 Task: Create a due date automation trigger when advanced on, the moment a card is due add dates not due next week.
Action: Mouse moved to (983, 284)
Screenshot: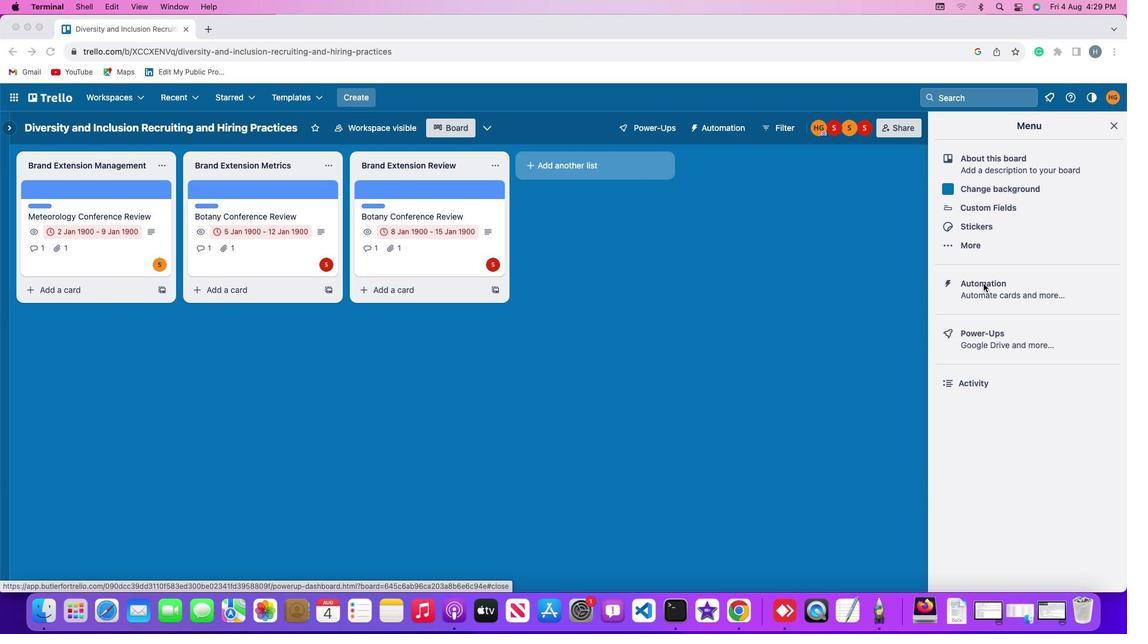 
Action: Mouse pressed left at (983, 284)
Screenshot: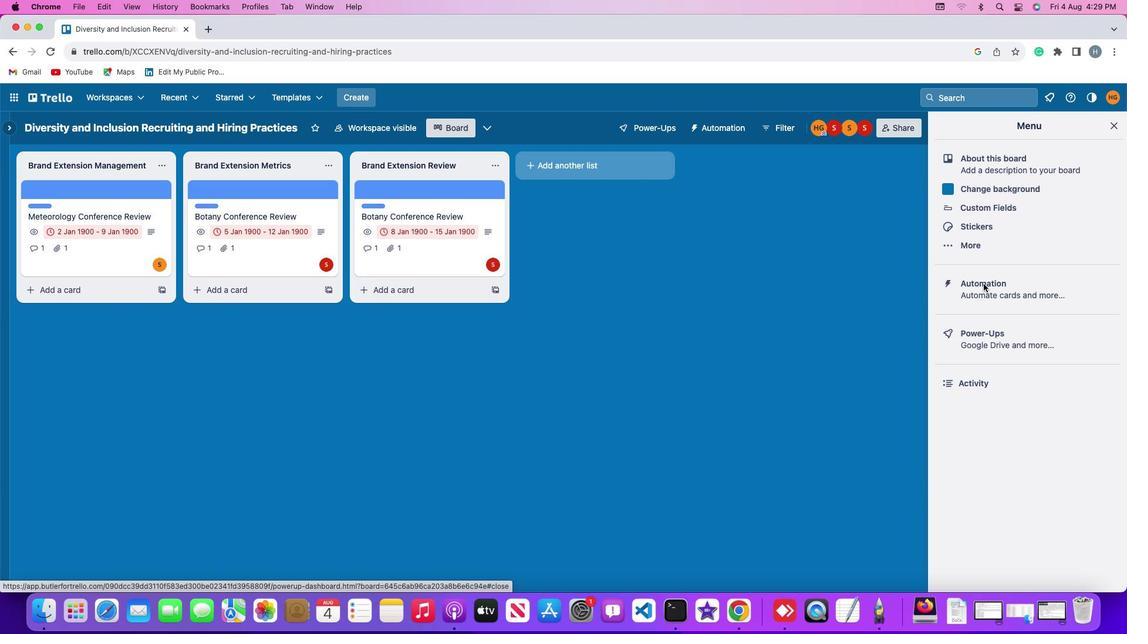 
Action: Mouse pressed left at (983, 284)
Screenshot: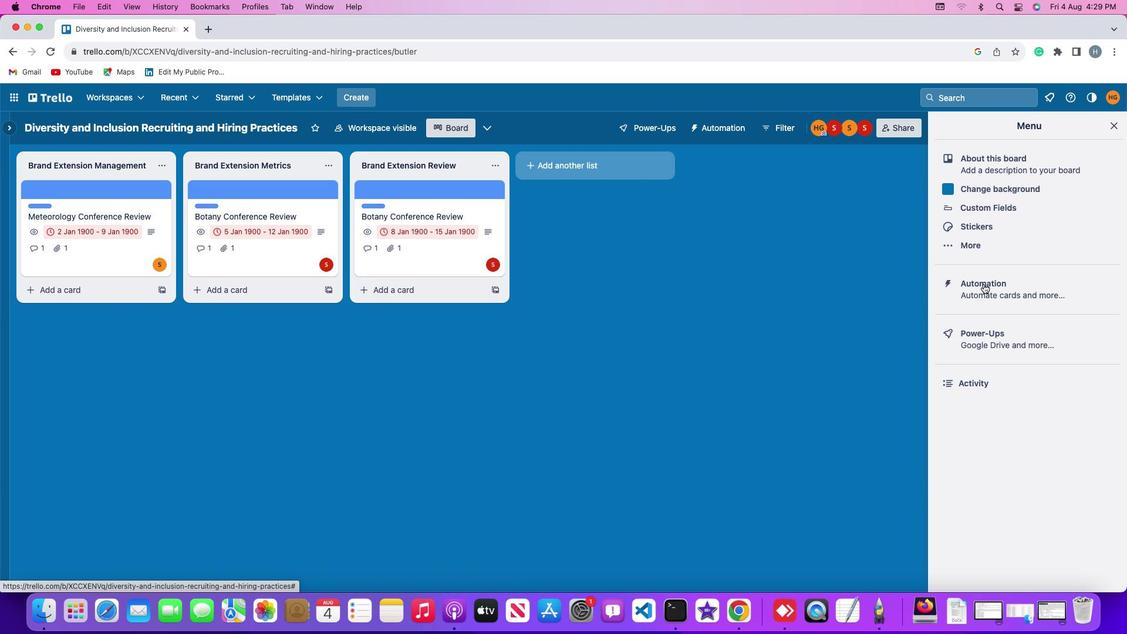 
Action: Mouse moved to (63, 277)
Screenshot: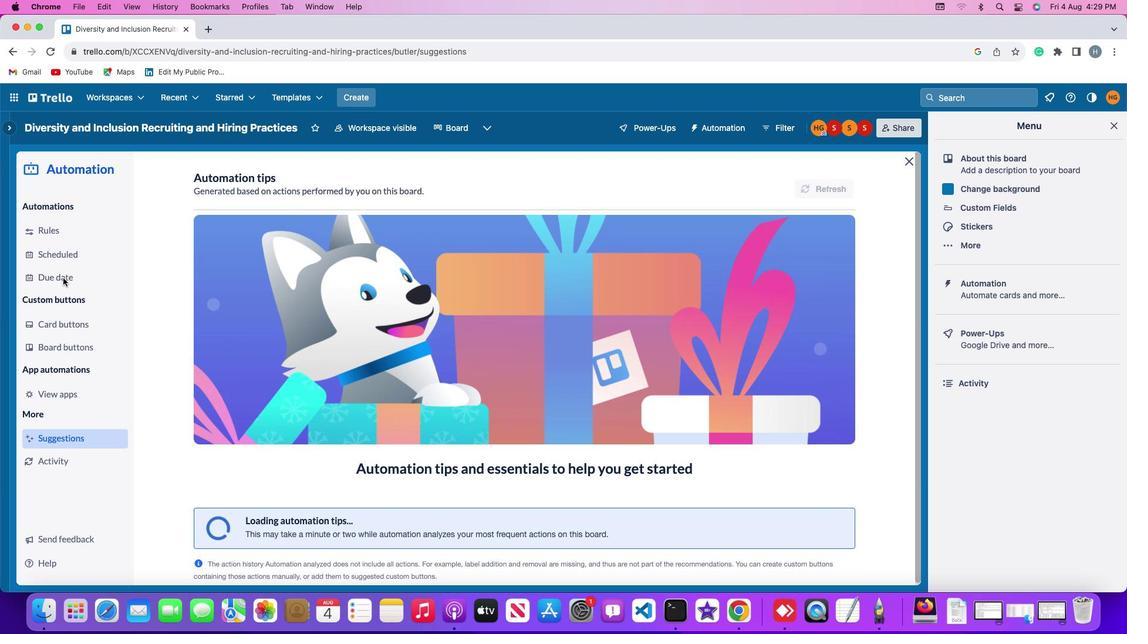 
Action: Mouse pressed left at (63, 277)
Screenshot: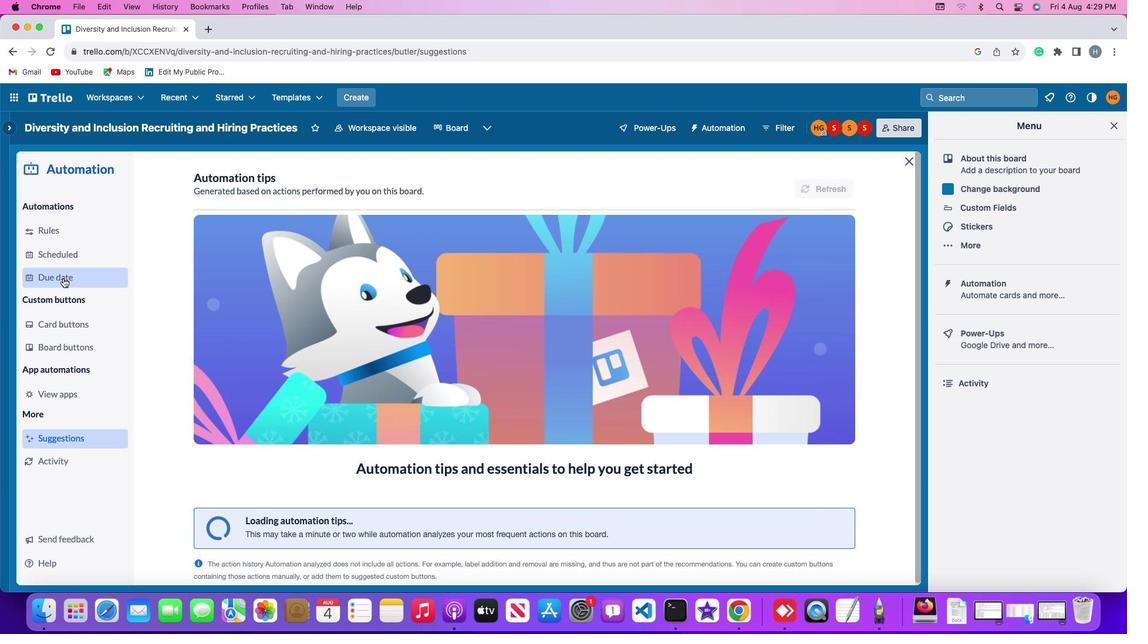 
Action: Mouse moved to (804, 180)
Screenshot: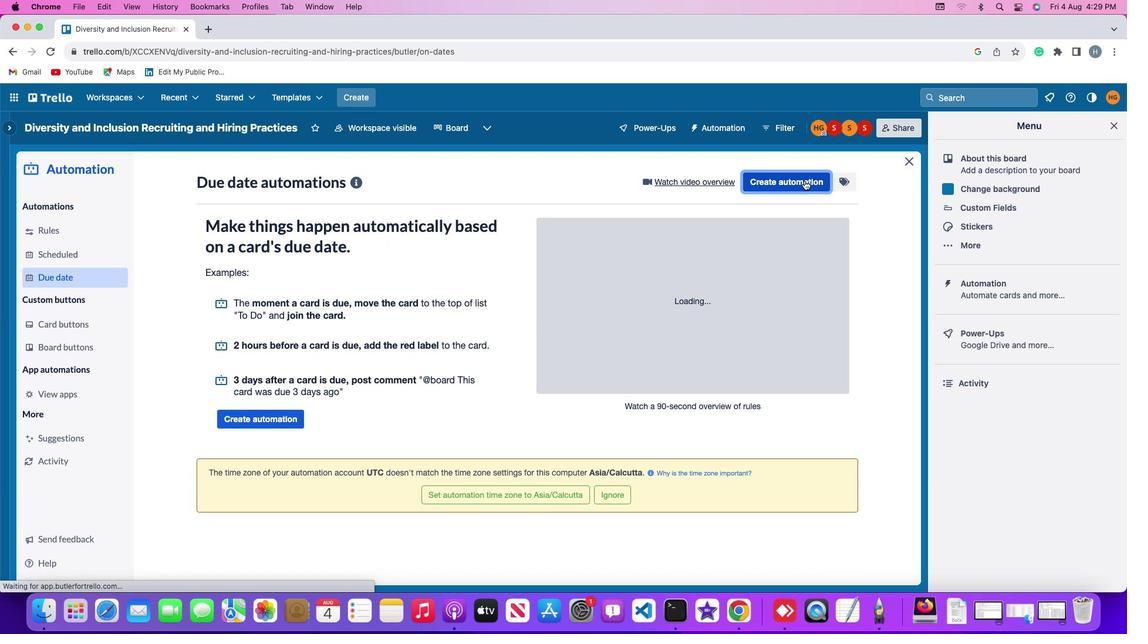 
Action: Mouse pressed left at (804, 180)
Screenshot: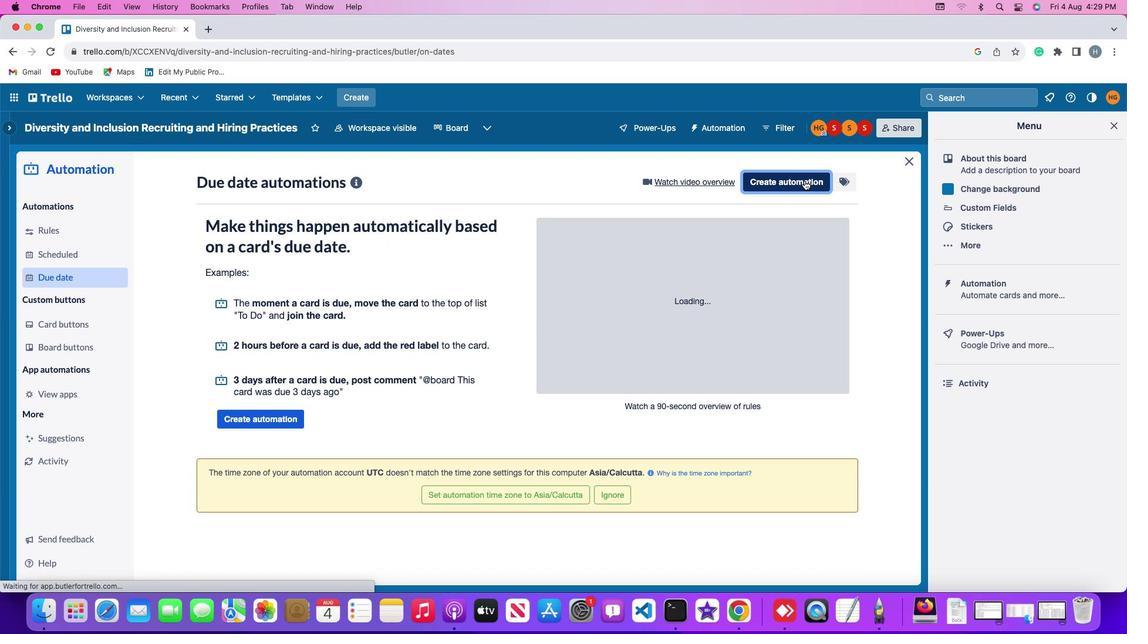 
Action: Mouse moved to (543, 294)
Screenshot: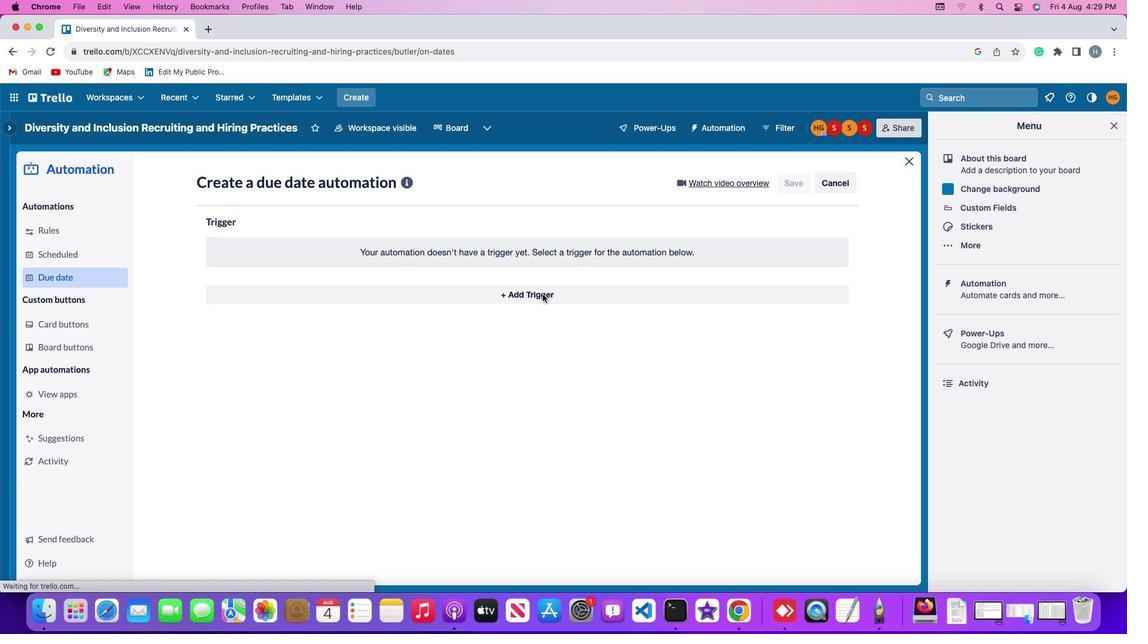 
Action: Mouse pressed left at (543, 294)
Screenshot: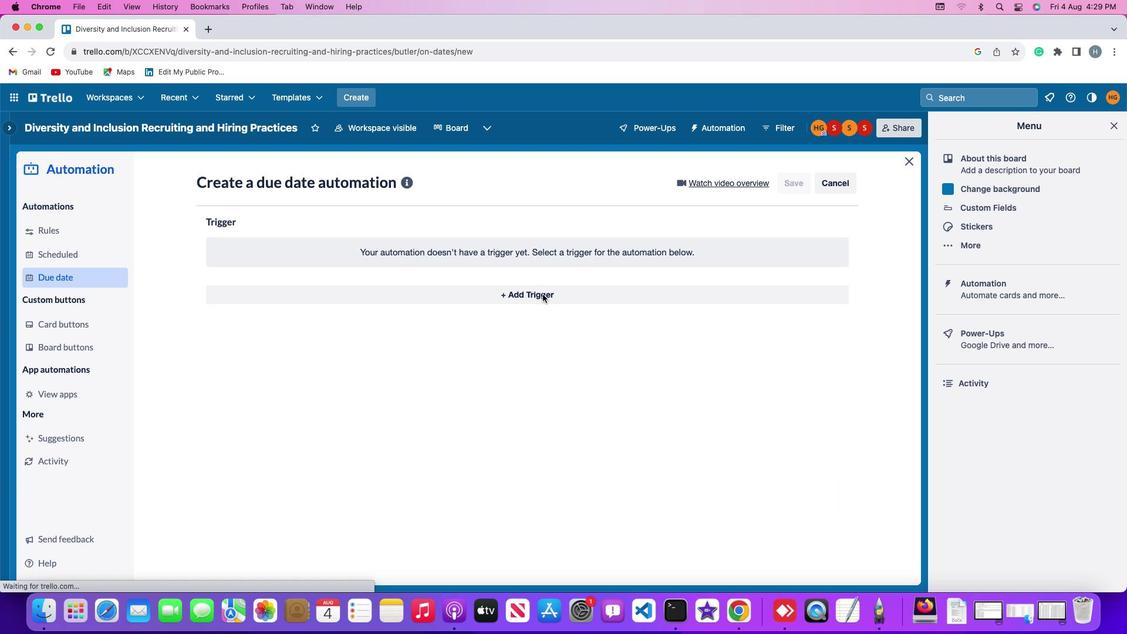 
Action: Mouse moved to (239, 439)
Screenshot: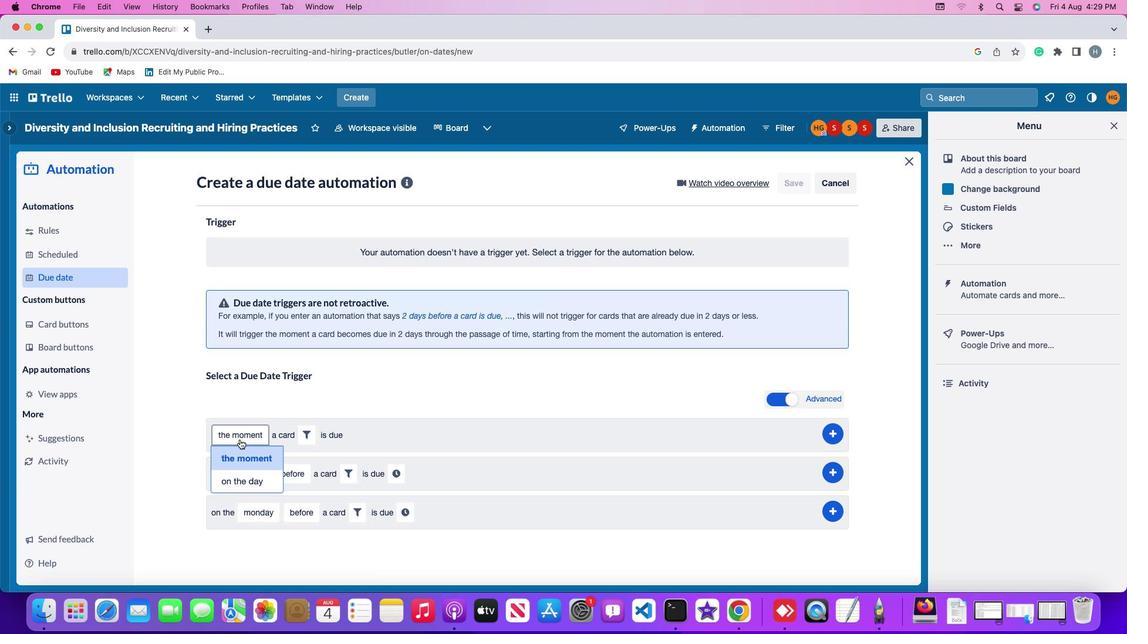 
Action: Mouse pressed left at (239, 439)
Screenshot: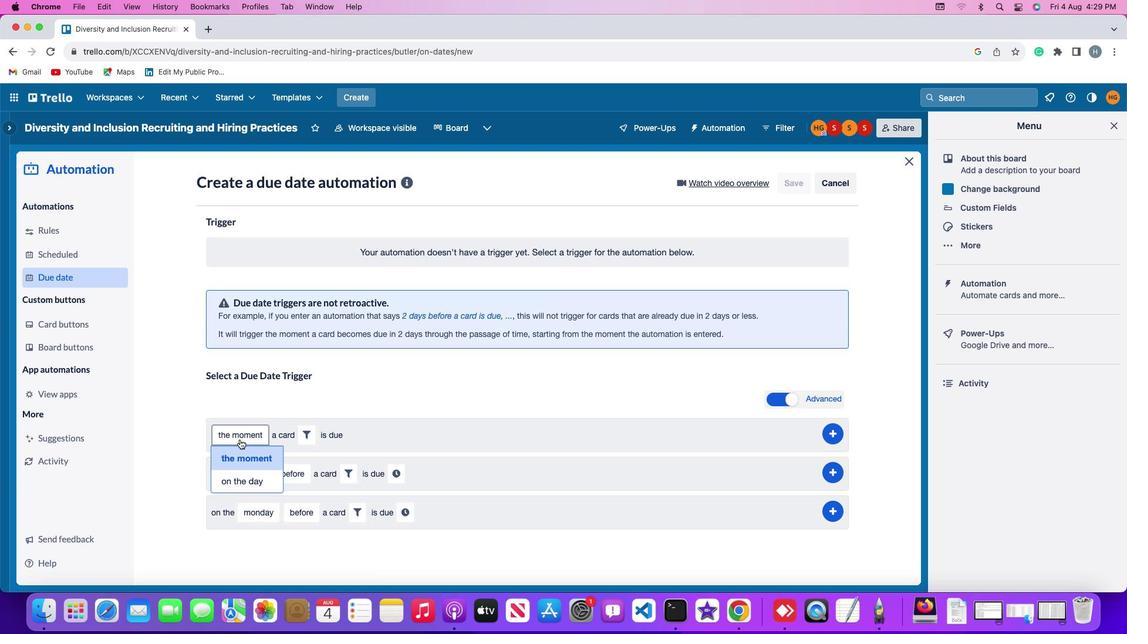 
Action: Mouse moved to (247, 457)
Screenshot: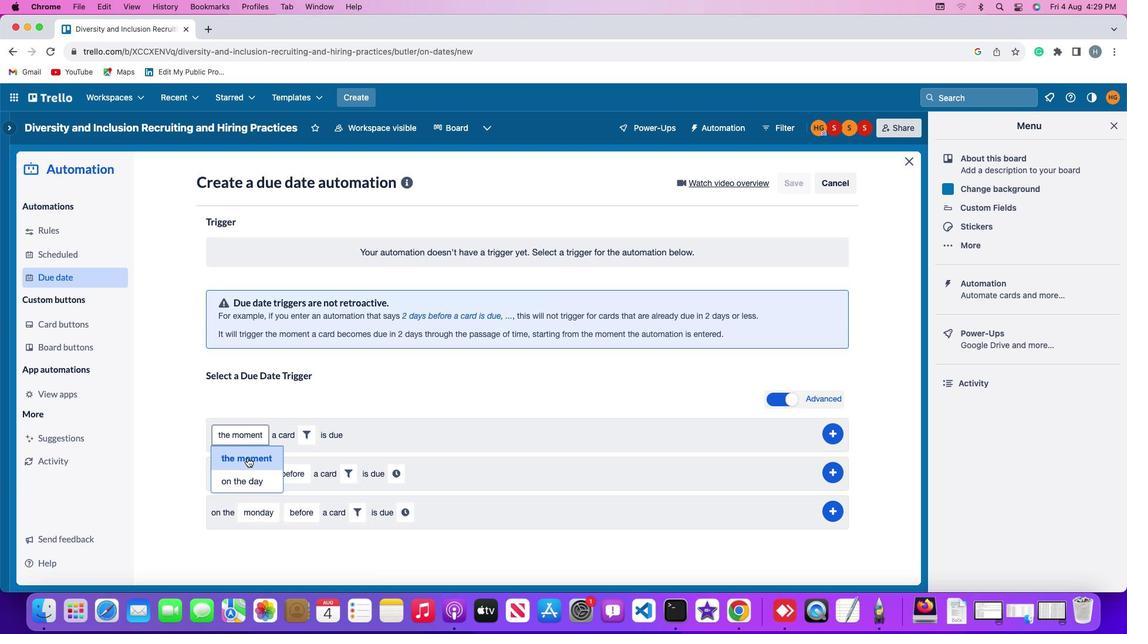 
Action: Mouse pressed left at (247, 457)
Screenshot: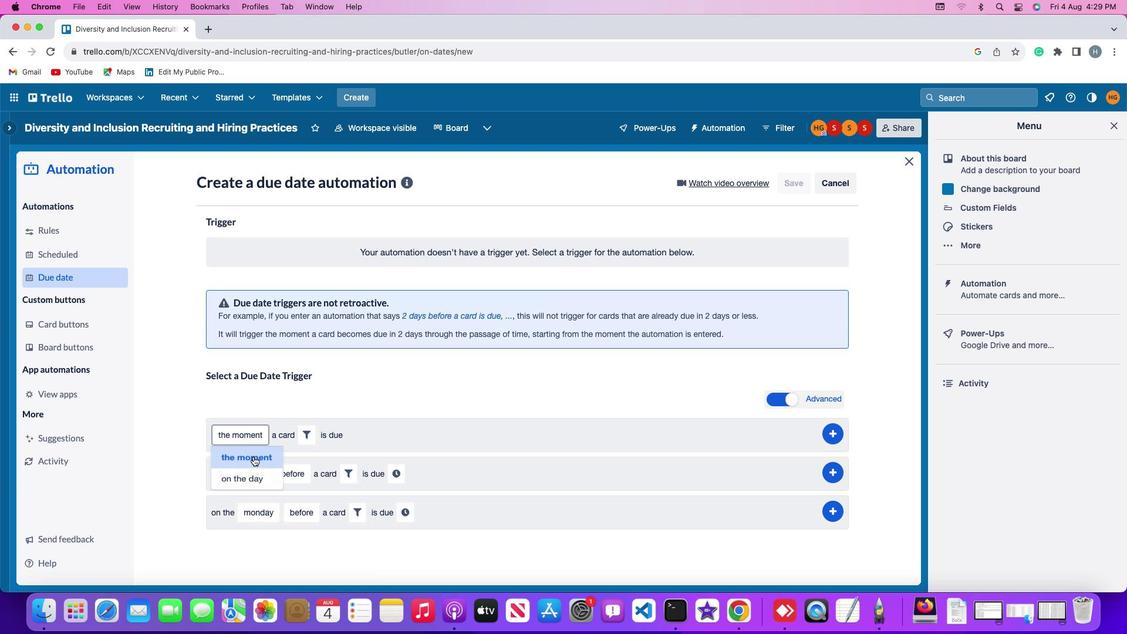 
Action: Mouse moved to (308, 433)
Screenshot: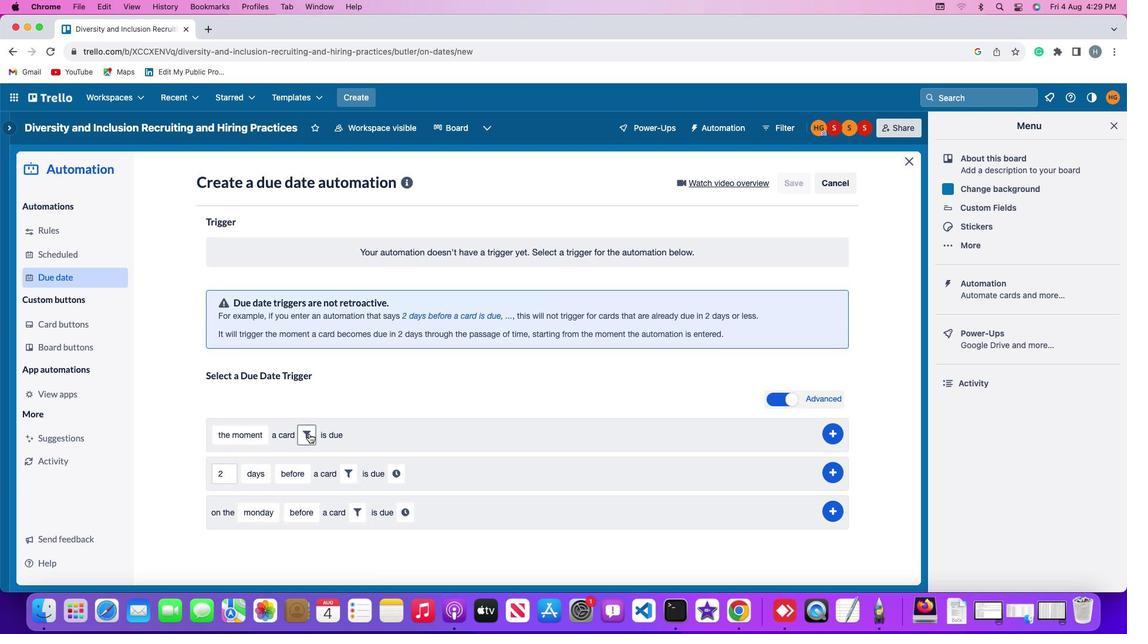 
Action: Mouse pressed left at (308, 433)
Screenshot: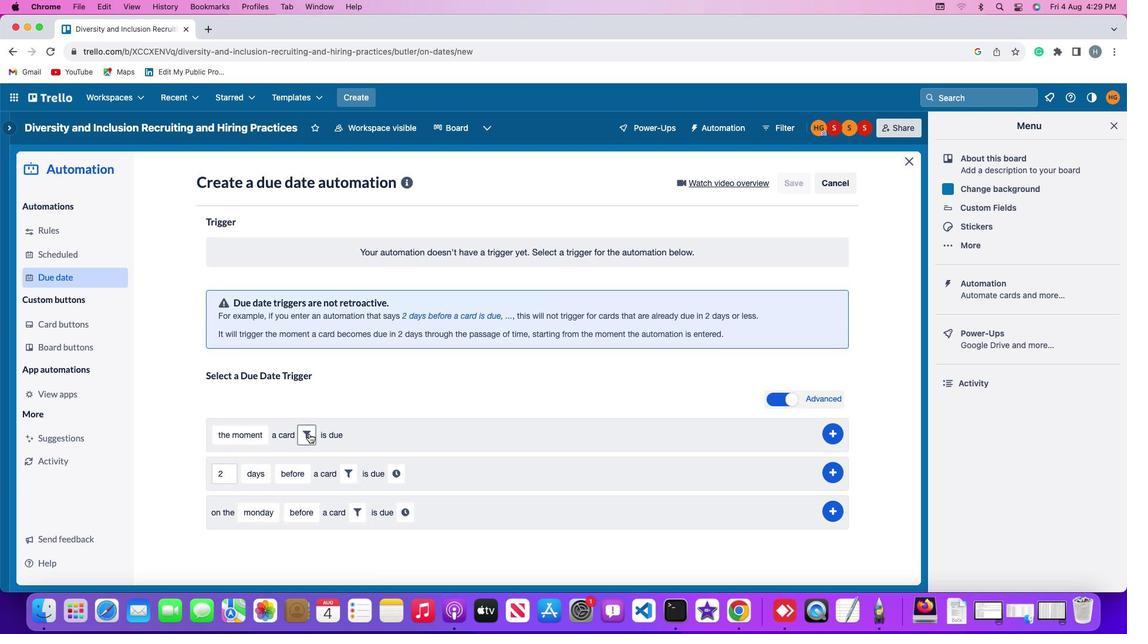 
Action: Mouse moved to (364, 465)
Screenshot: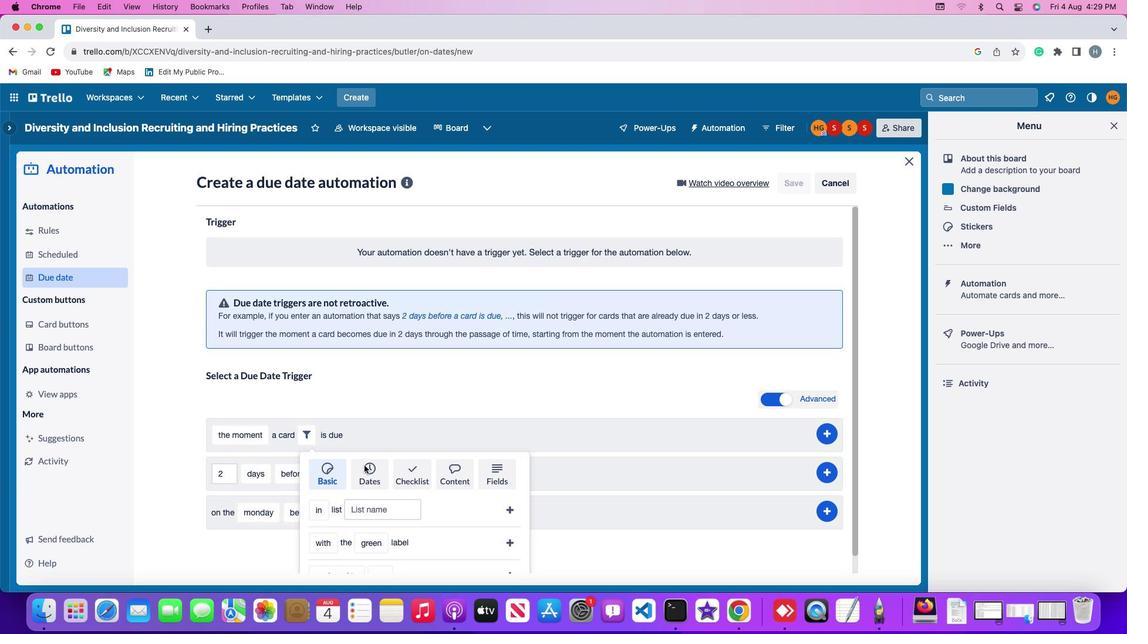 
Action: Mouse pressed left at (364, 465)
Screenshot: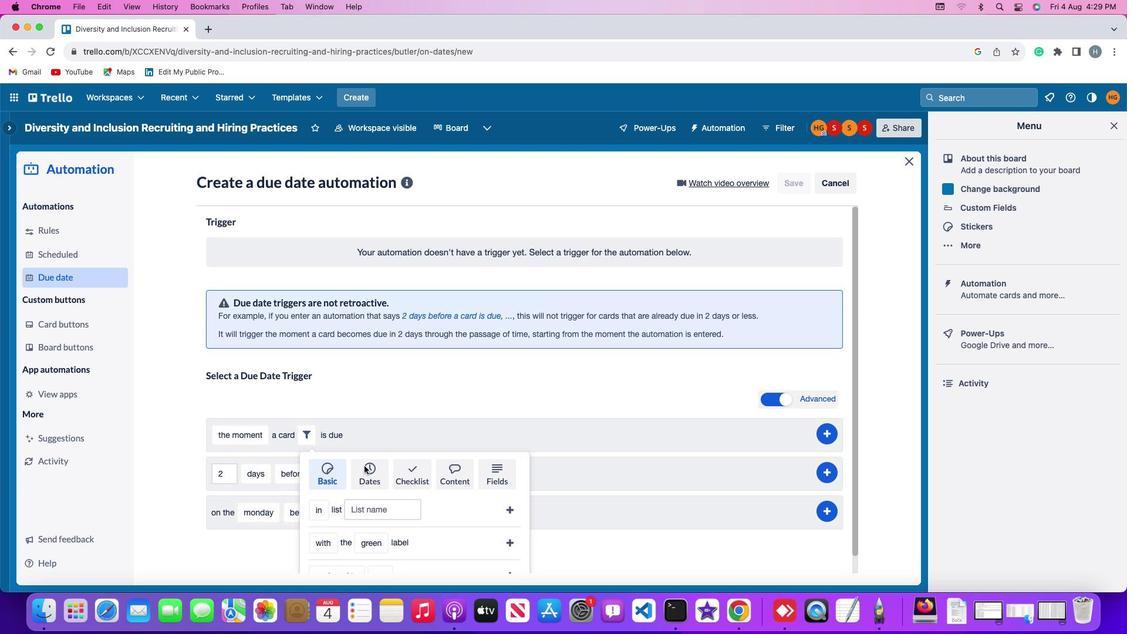 
Action: Mouse moved to (369, 462)
Screenshot: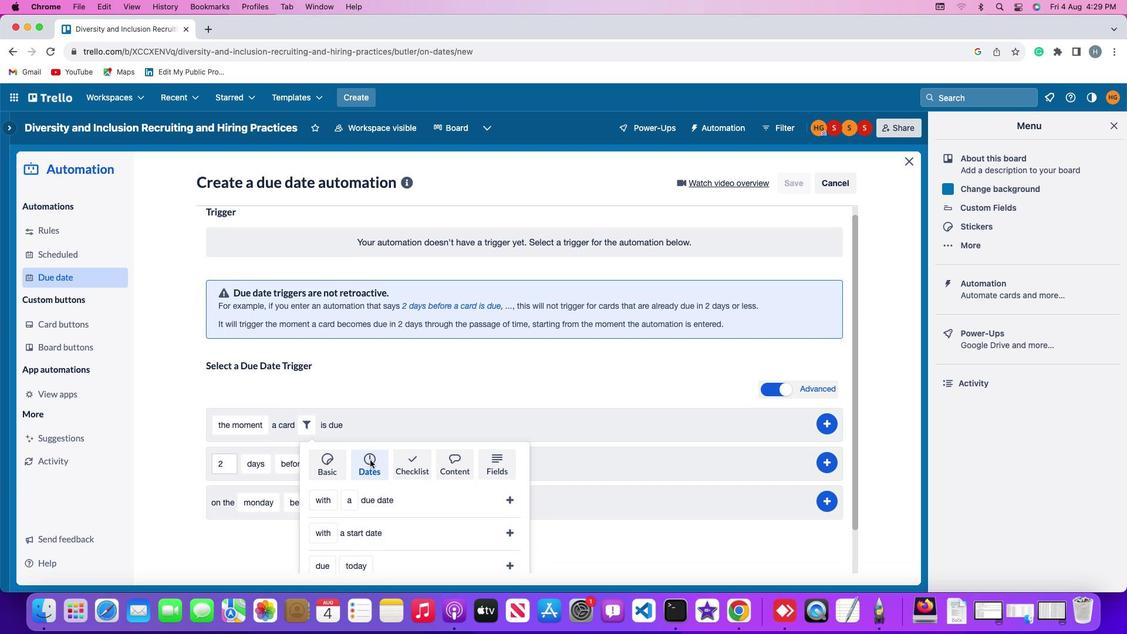 
Action: Mouse scrolled (369, 462) with delta (0, 0)
Screenshot: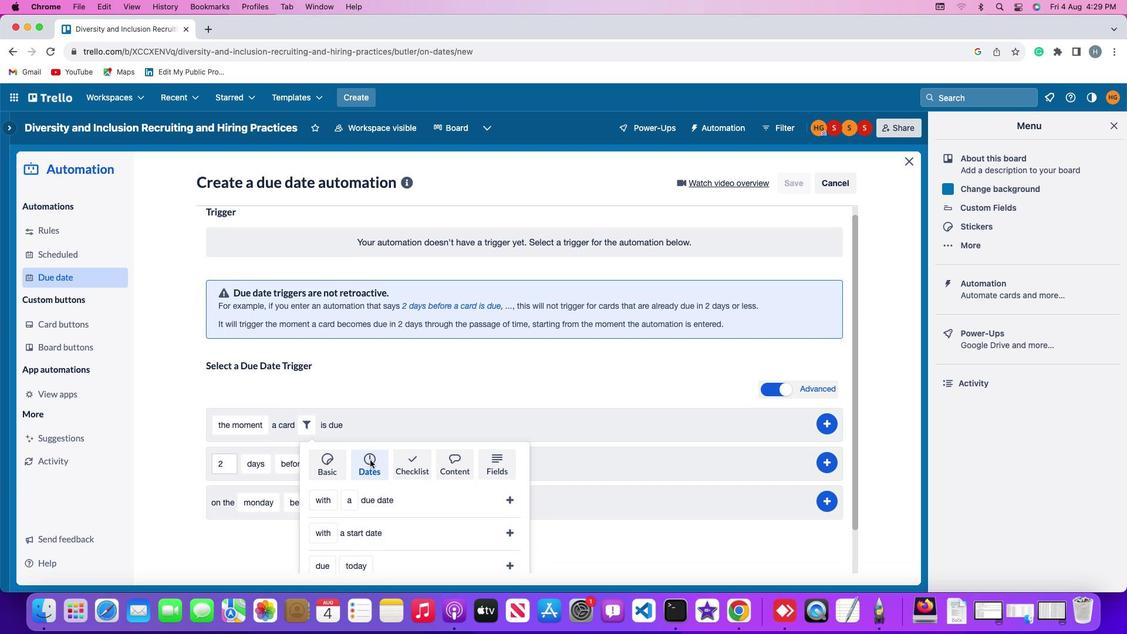
Action: Mouse moved to (369, 462)
Screenshot: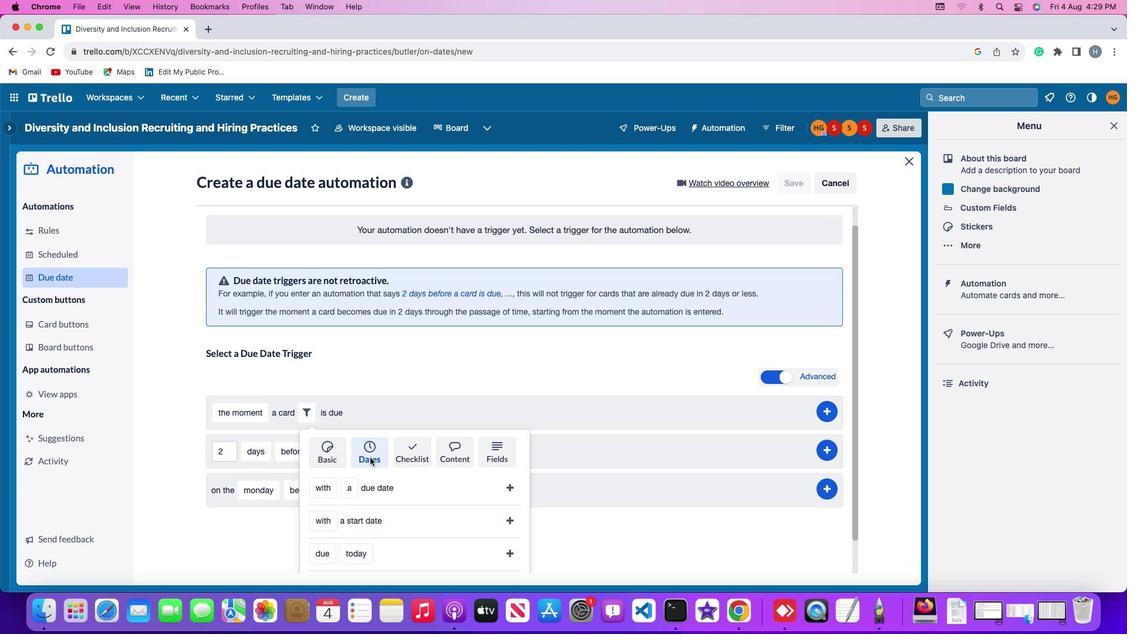 
Action: Mouse scrolled (369, 462) with delta (0, 0)
Screenshot: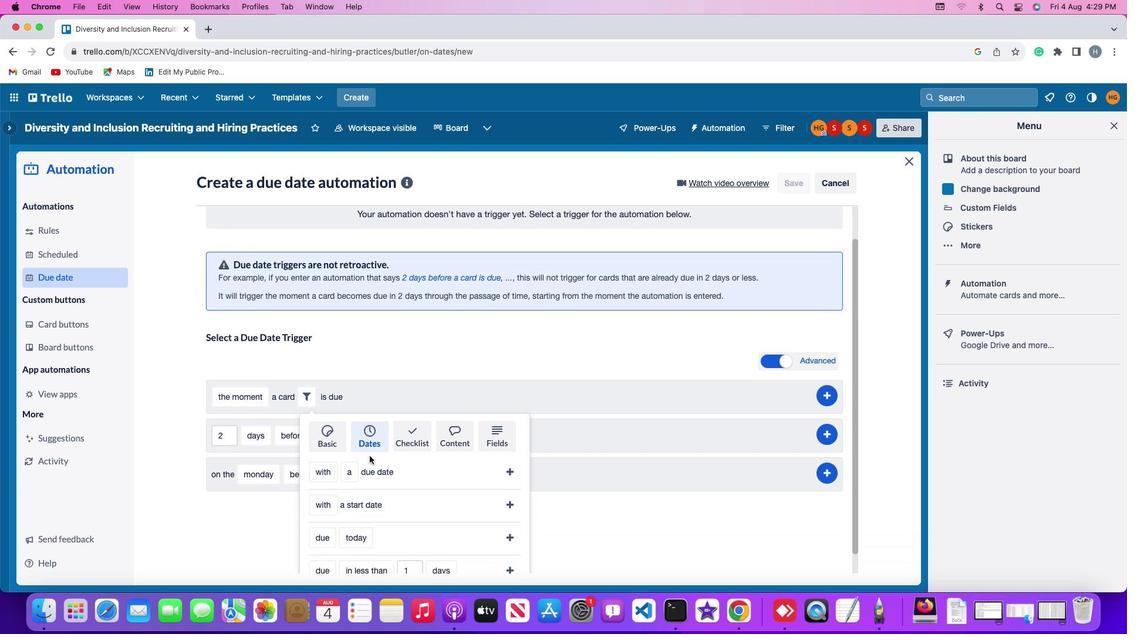 
Action: Mouse scrolled (369, 462) with delta (0, 0)
Screenshot: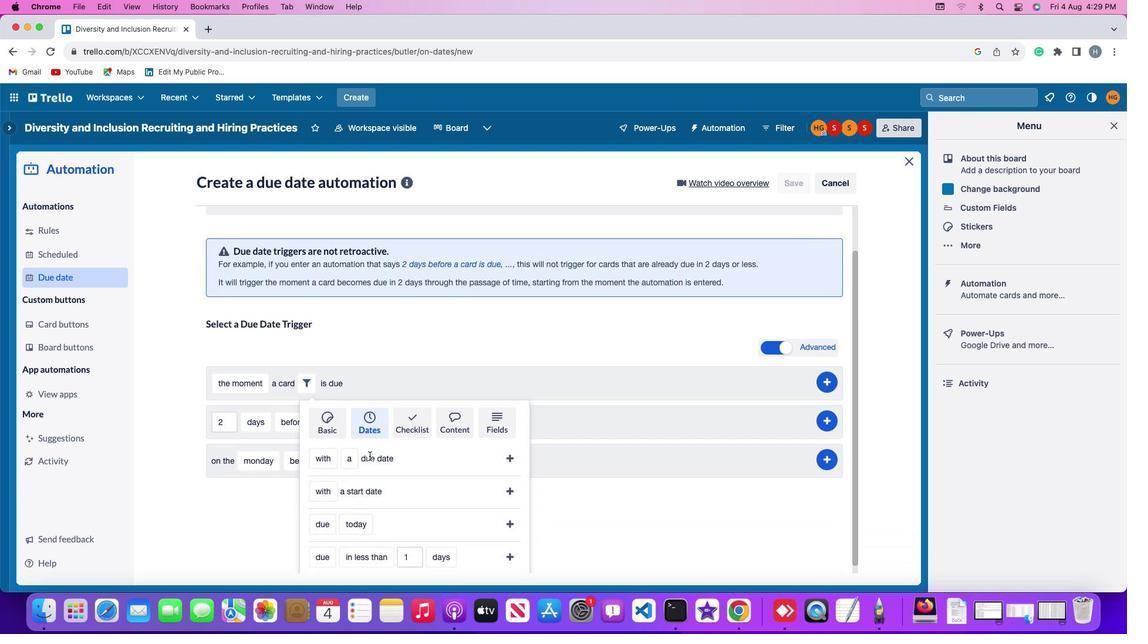 
Action: Mouse scrolled (369, 462) with delta (0, -1)
Screenshot: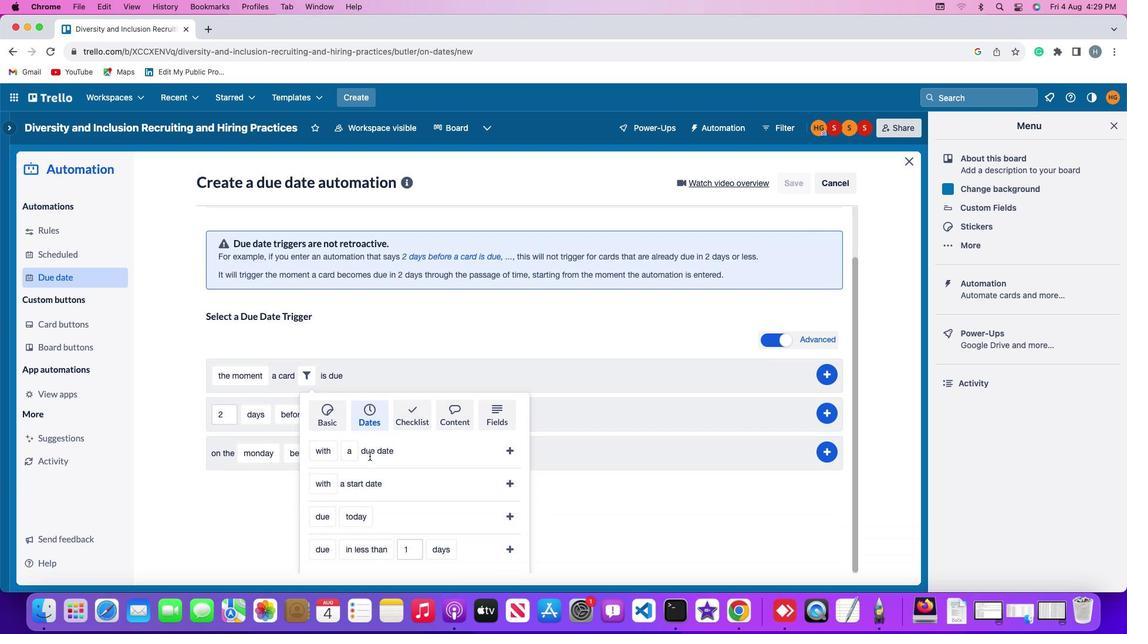 
Action: Mouse moved to (369, 457)
Screenshot: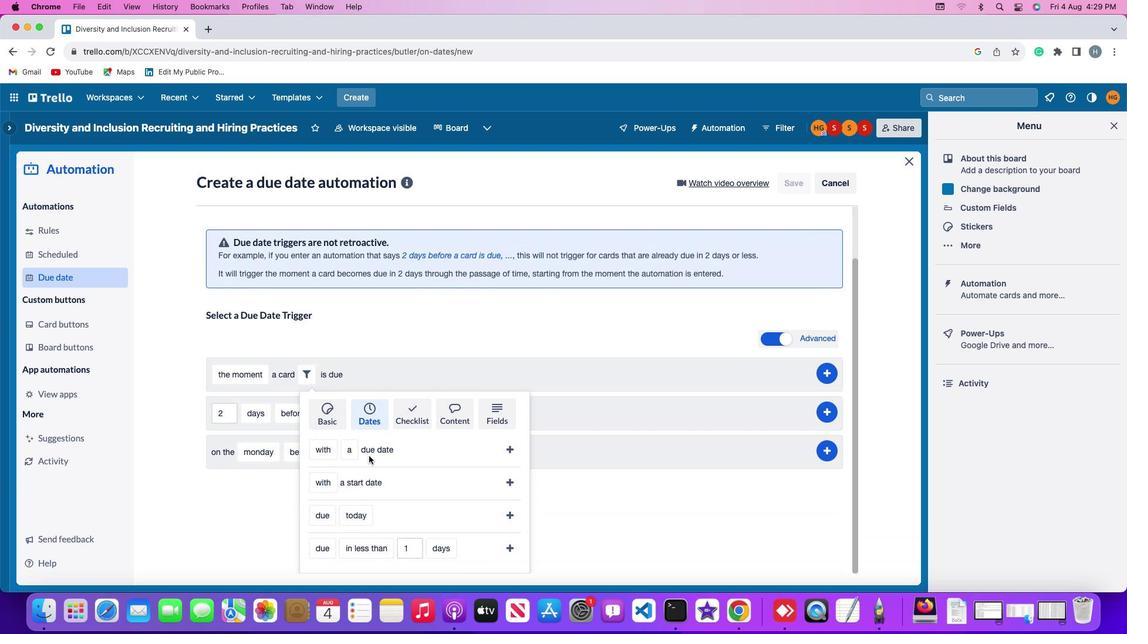 
Action: Mouse scrolled (369, 457) with delta (0, -2)
Screenshot: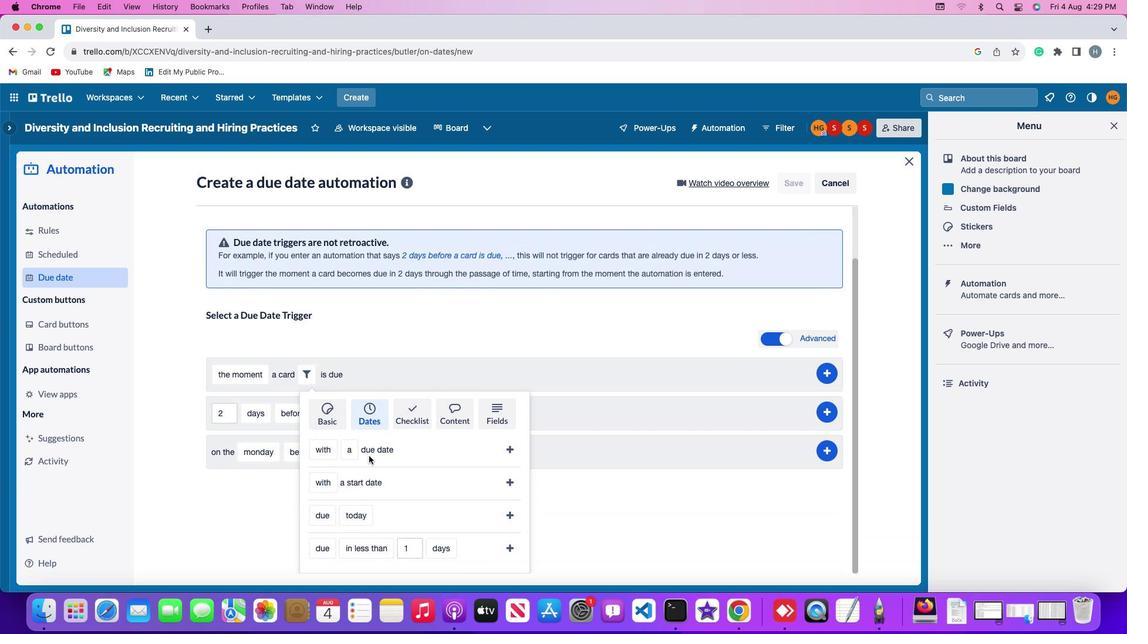 
Action: Mouse moved to (341, 449)
Screenshot: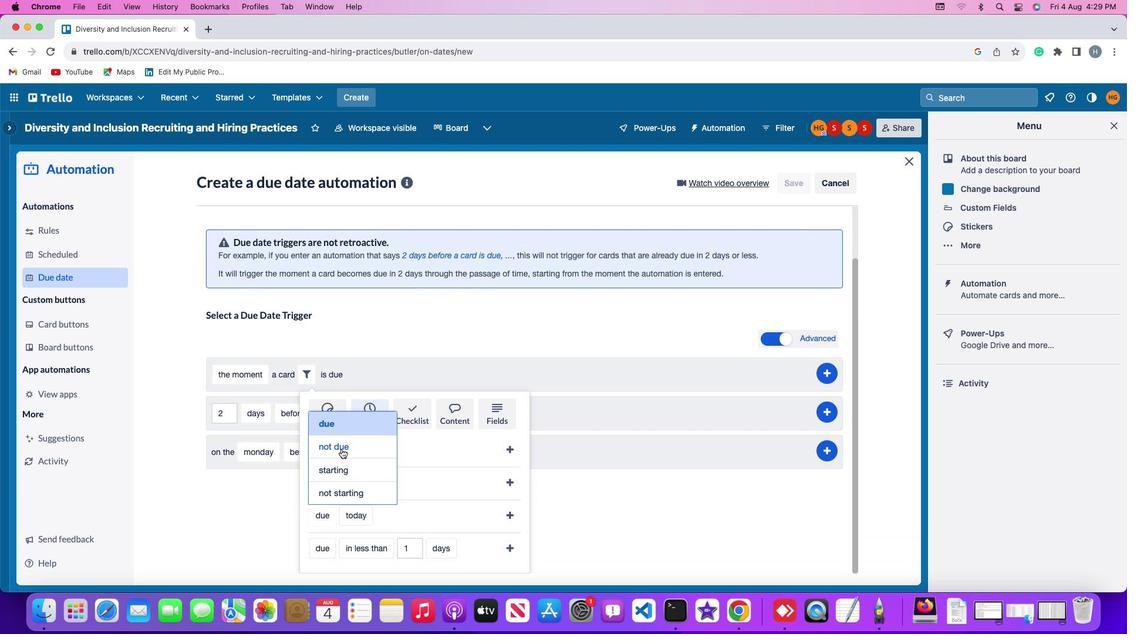
Action: Mouse pressed left at (341, 449)
Screenshot: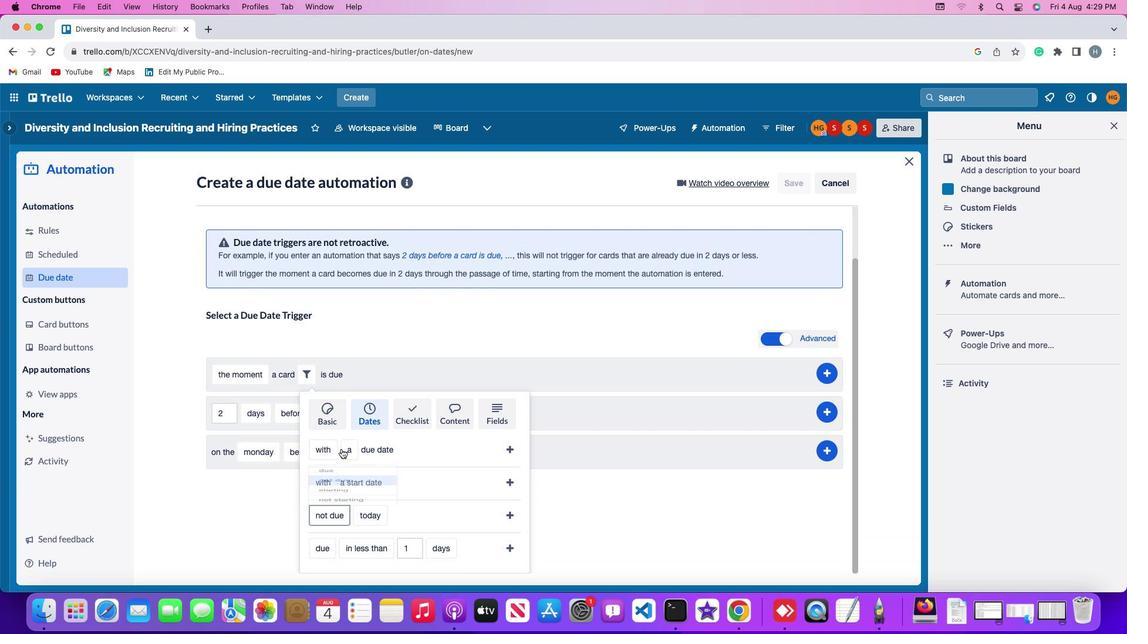 
Action: Mouse moved to (381, 446)
Screenshot: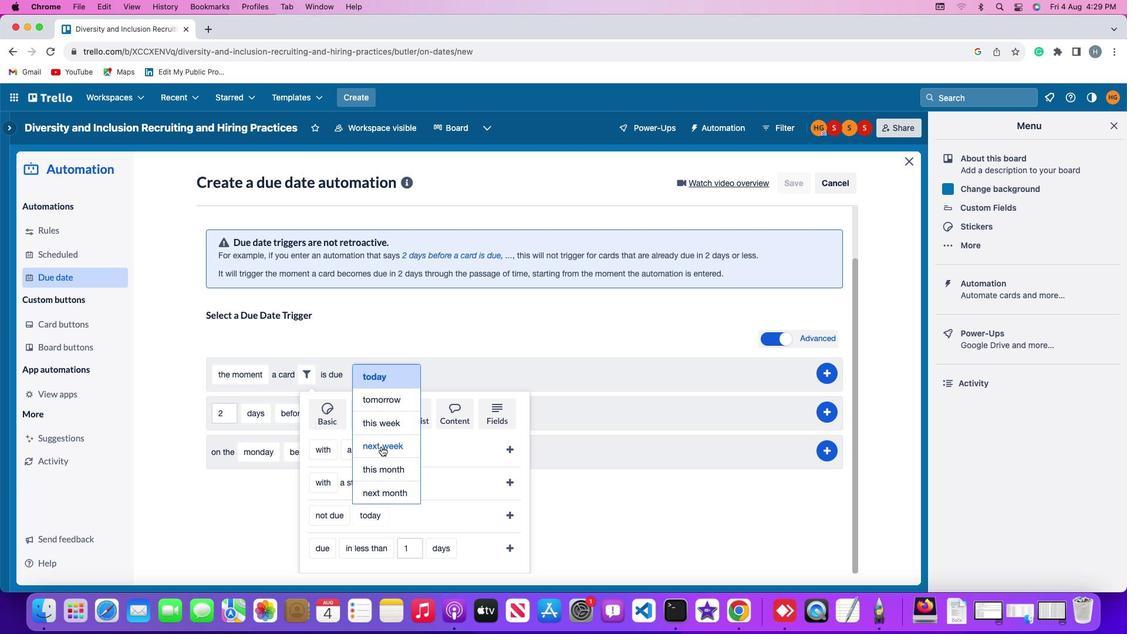 
Action: Mouse pressed left at (381, 446)
Screenshot: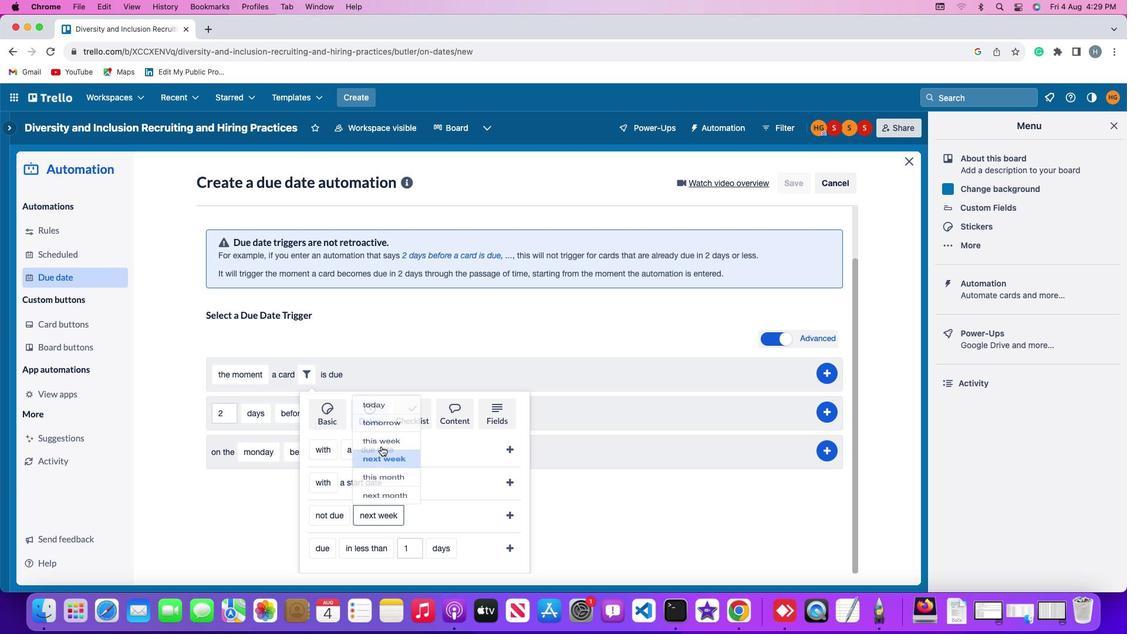 
Action: Mouse moved to (514, 513)
Screenshot: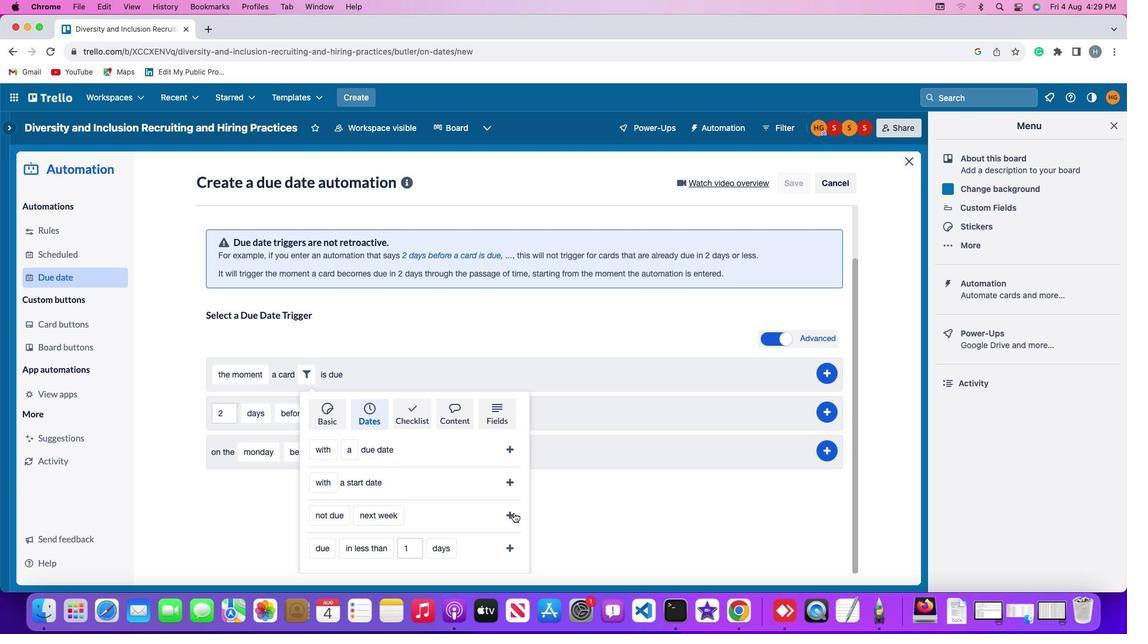 
Action: Mouse pressed left at (514, 513)
Screenshot: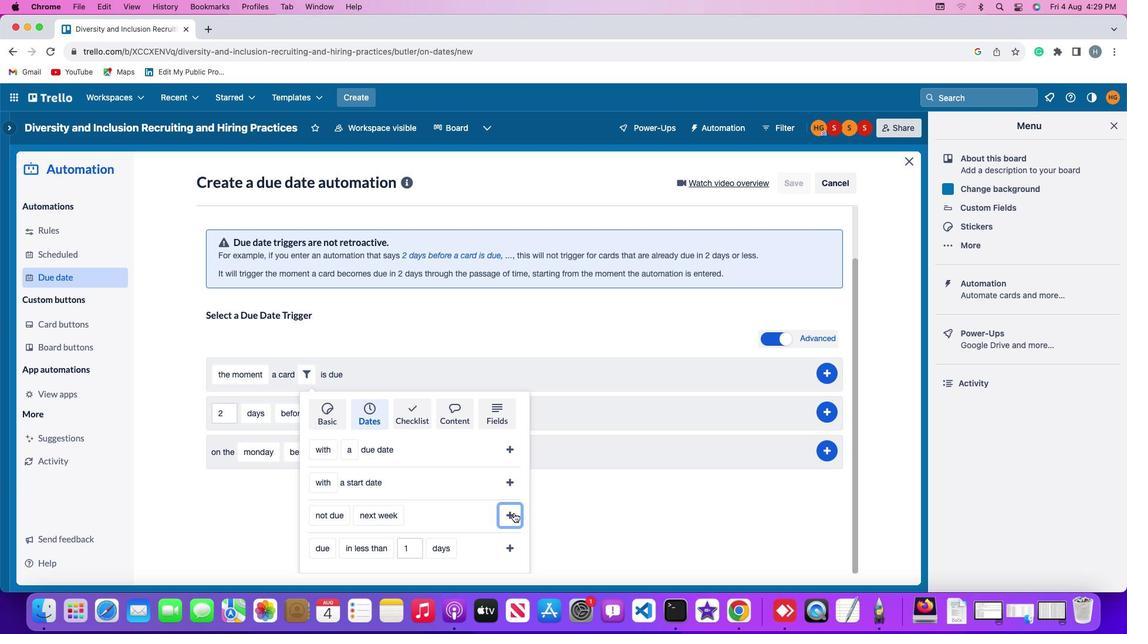 
Action: Mouse moved to (834, 430)
Screenshot: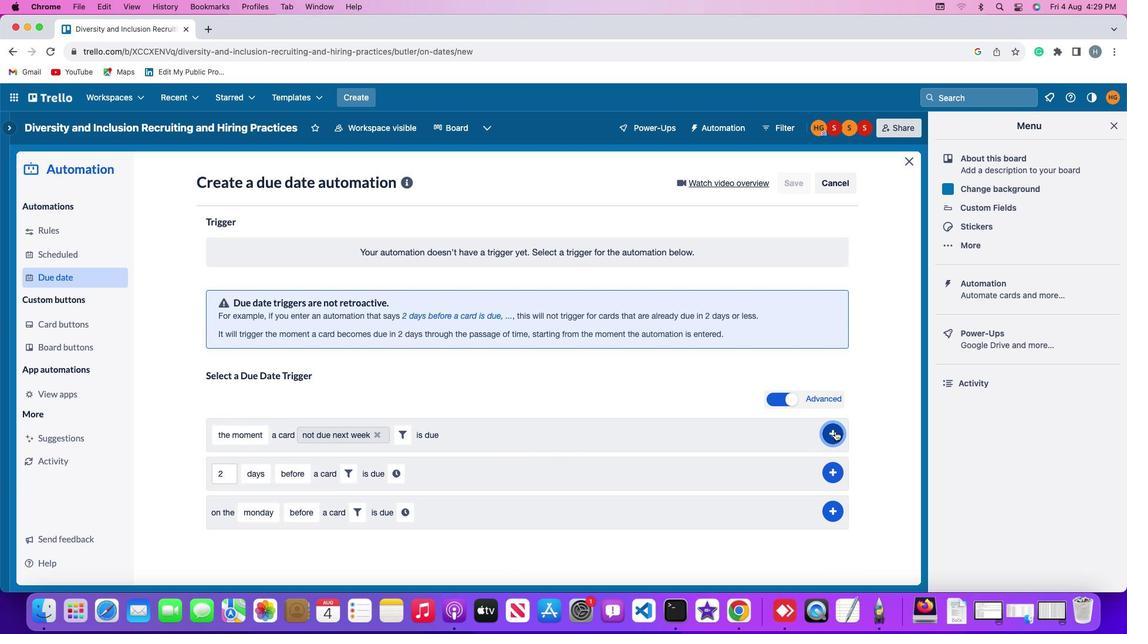 
Action: Mouse pressed left at (834, 430)
Screenshot: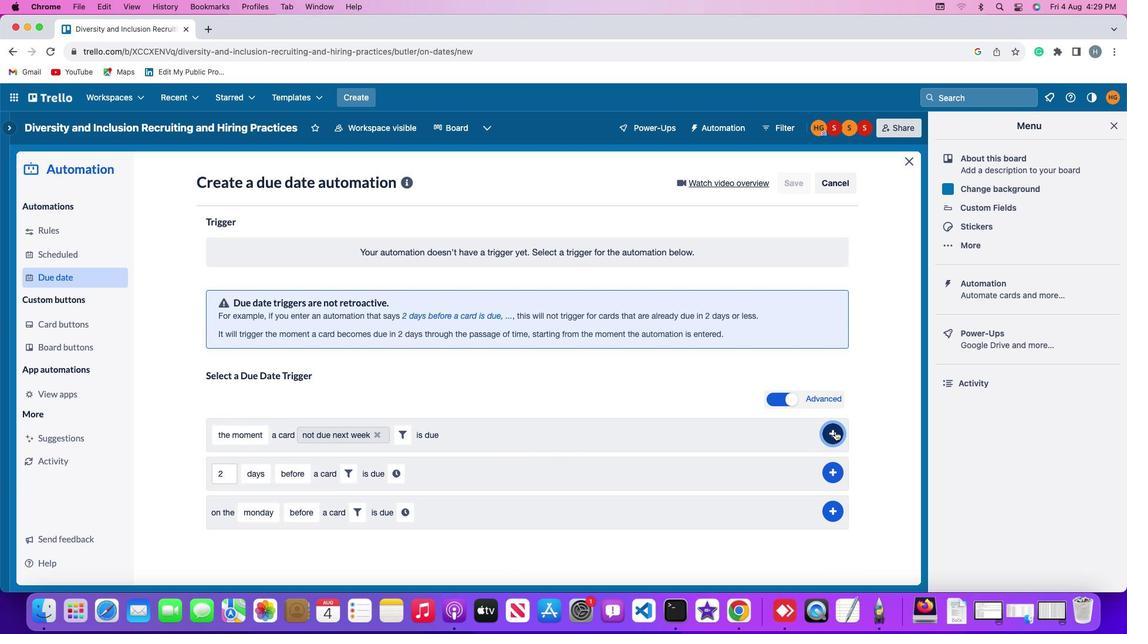 
Action: Mouse moved to (888, 273)
Screenshot: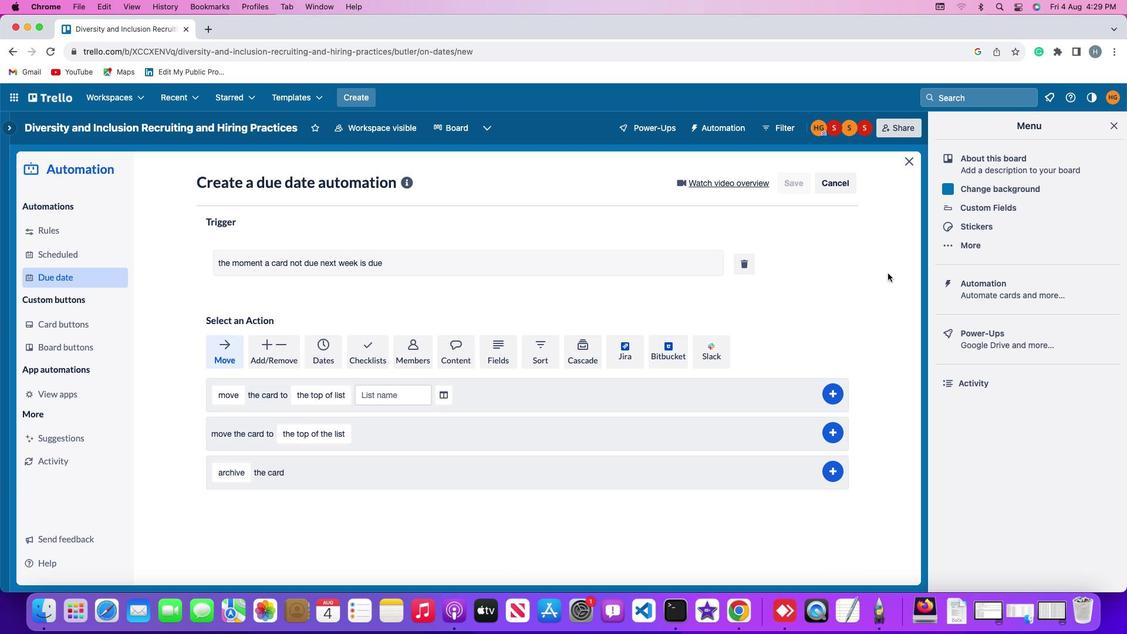 
